 Task: In the  document Elizabeth.epub change page color to  'Grey'. Add link on bottom left corner of the sheet: 'in.pinterest.com' Insert page numer on bottom of the page
Action: Mouse moved to (239, 351)
Screenshot: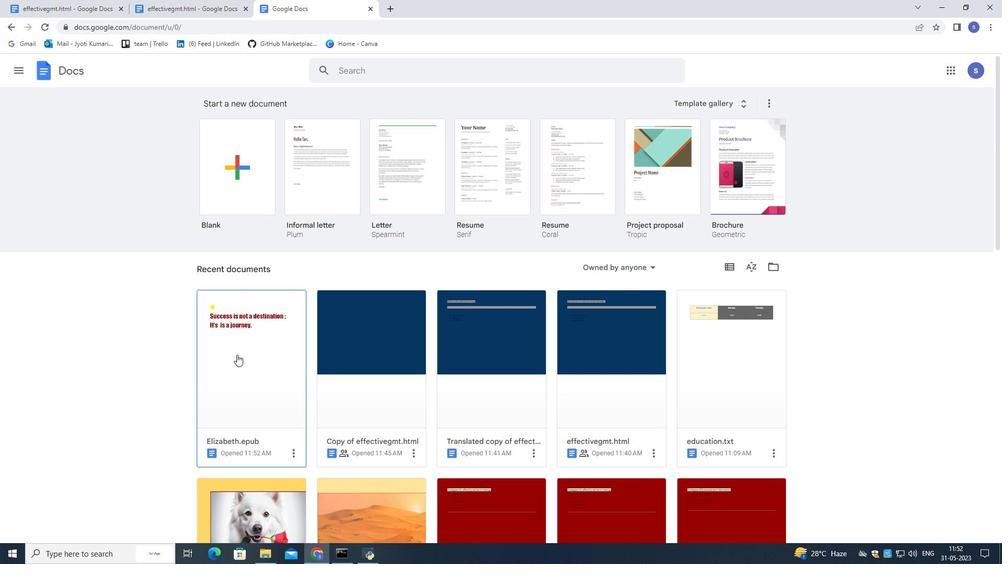 
Action: Mouse pressed left at (239, 351)
Screenshot: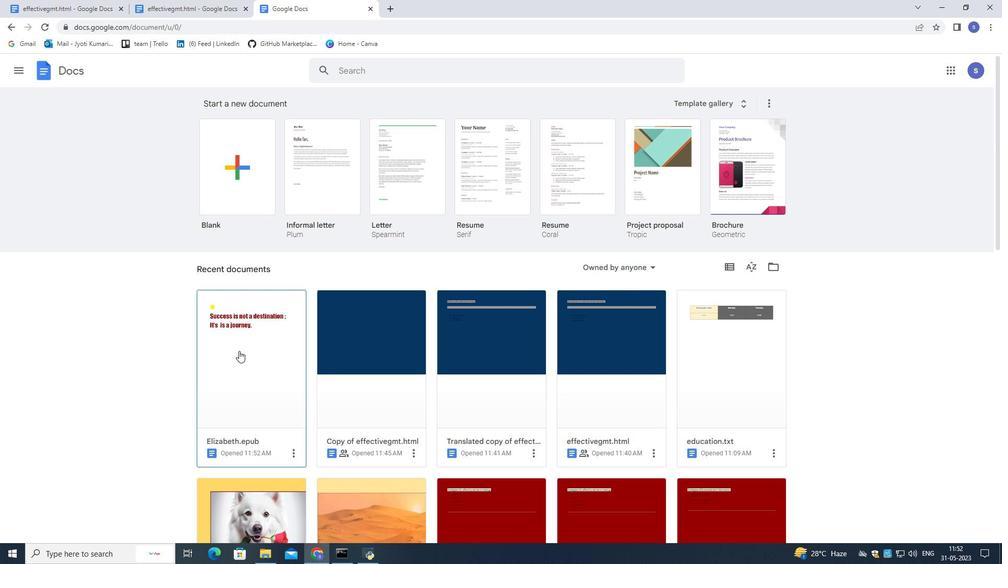 
Action: Mouse moved to (294, 262)
Screenshot: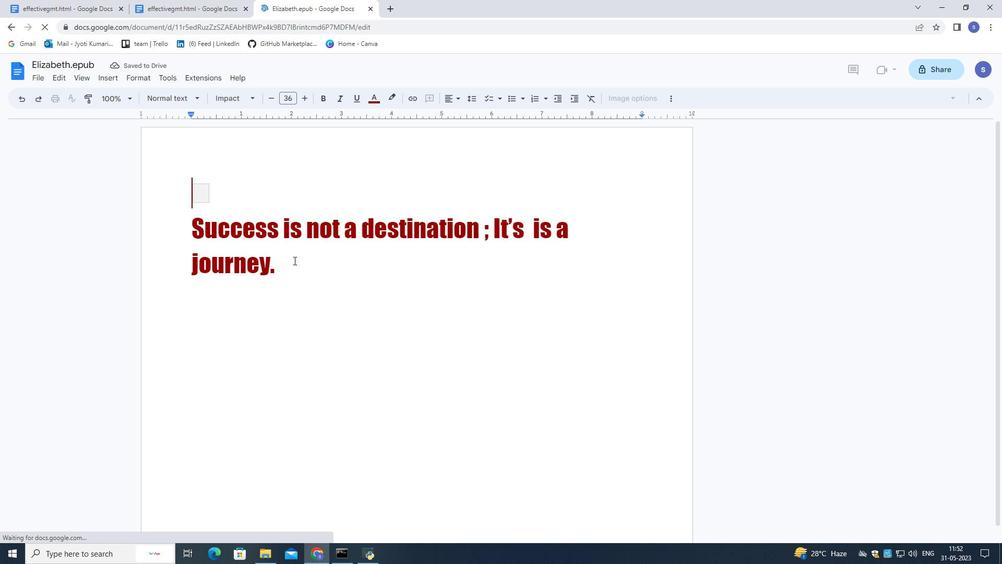 
Action: Mouse pressed left at (294, 262)
Screenshot: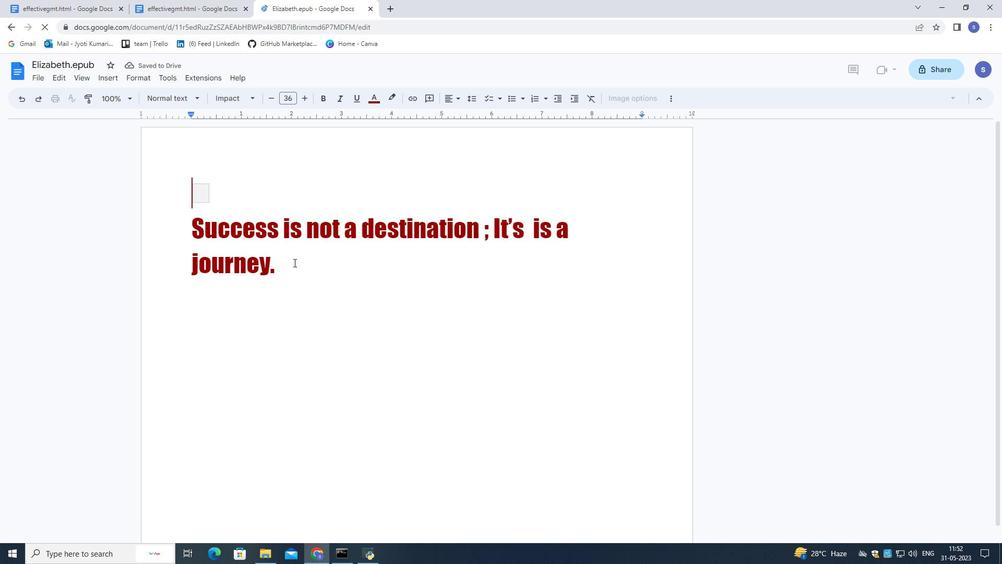
Action: Mouse moved to (41, 77)
Screenshot: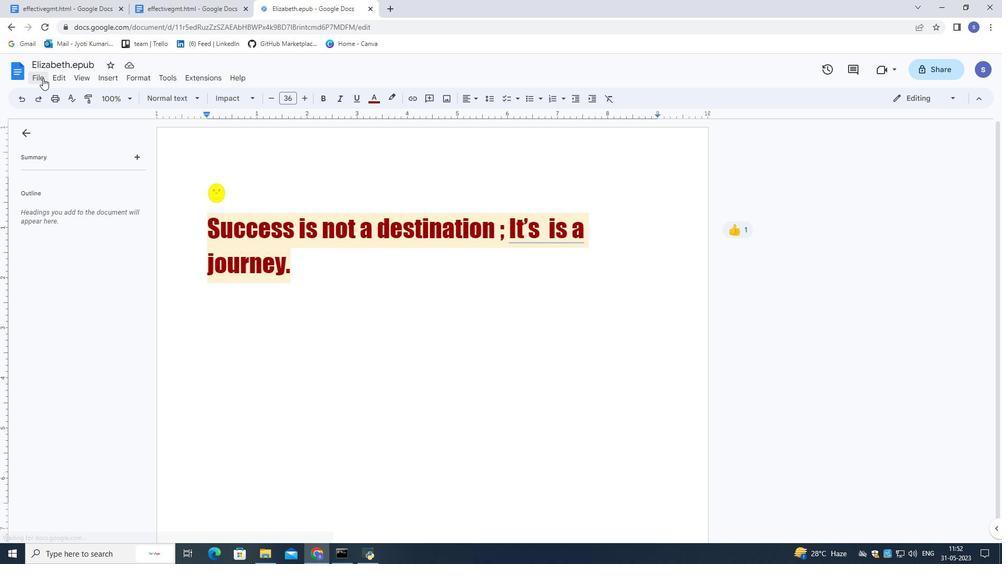 
Action: Mouse pressed left at (41, 77)
Screenshot: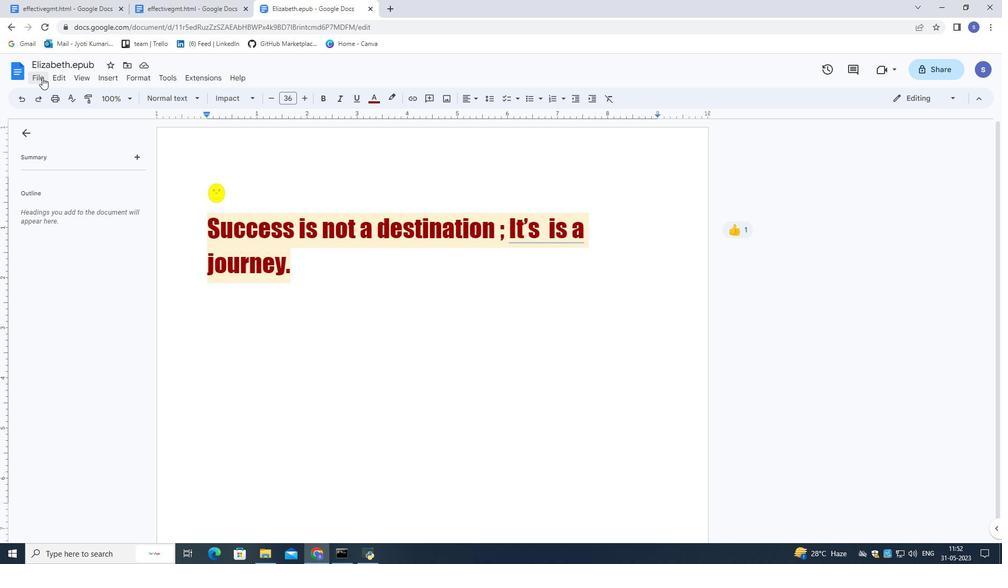 
Action: Mouse moved to (79, 360)
Screenshot: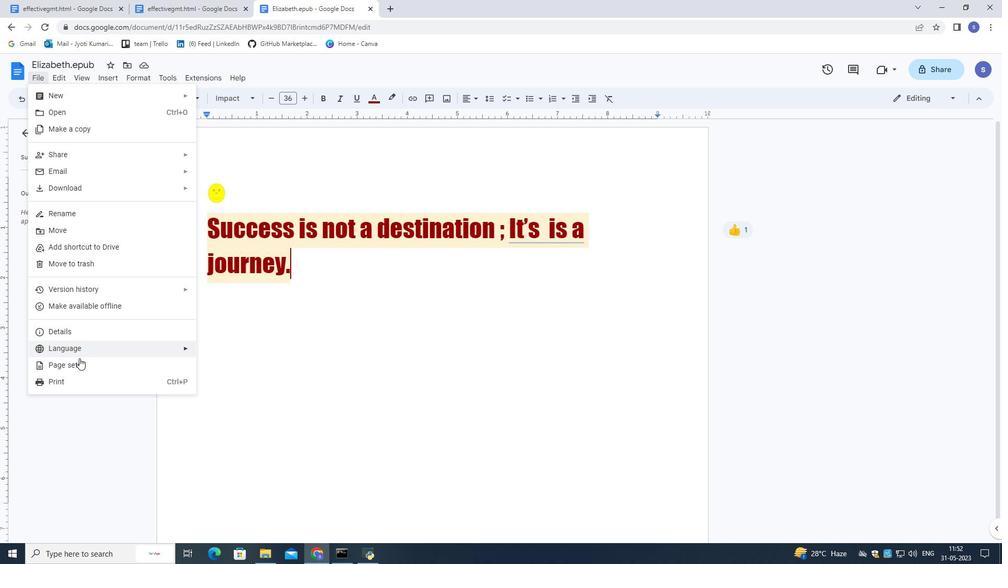 
Action: Mouse pressed left at (79, 360)
Screenshot: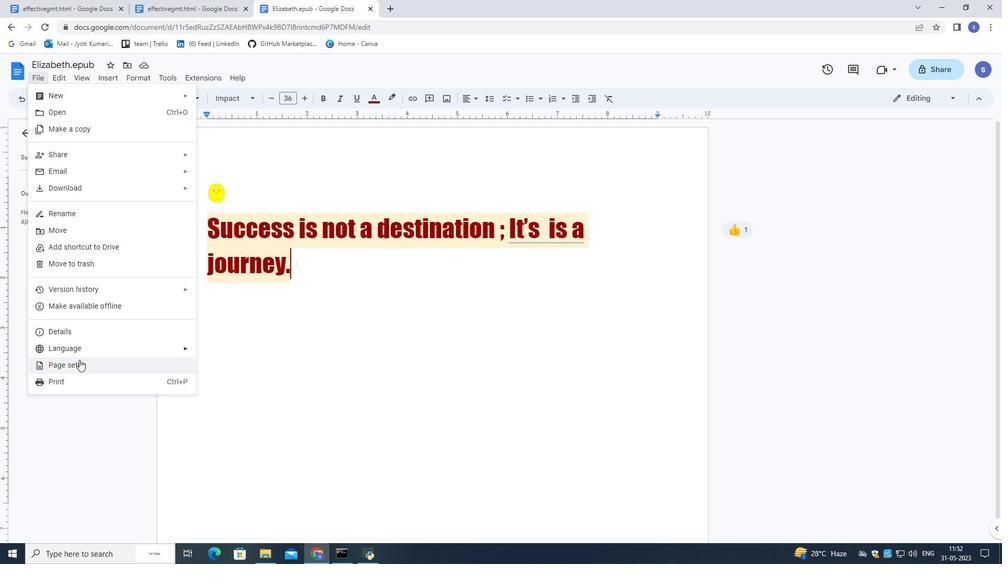 
Action: Mouse moved to (421, 366)
Screenshot: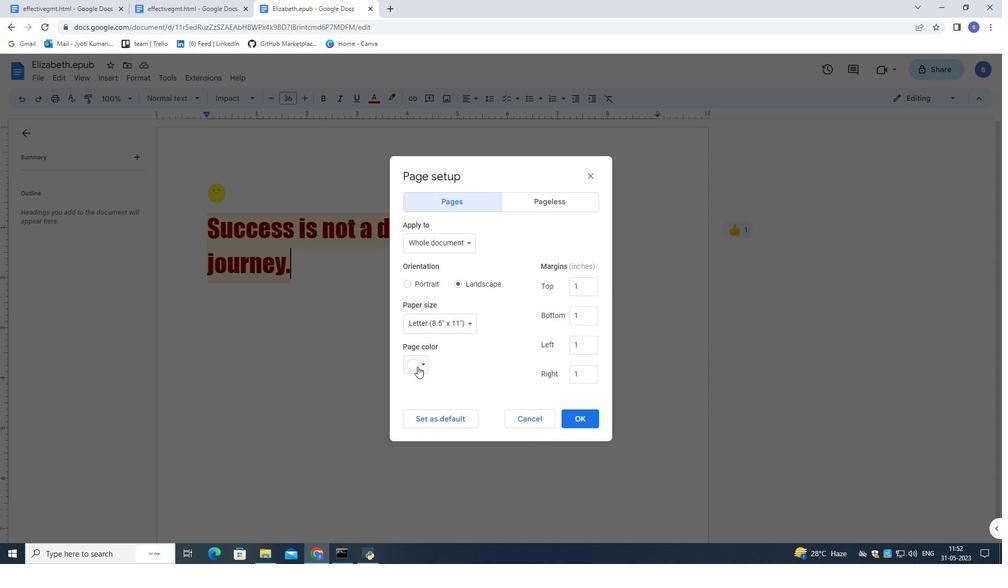 
Action: Mouse pressed left at (421, 366)
Screenshot: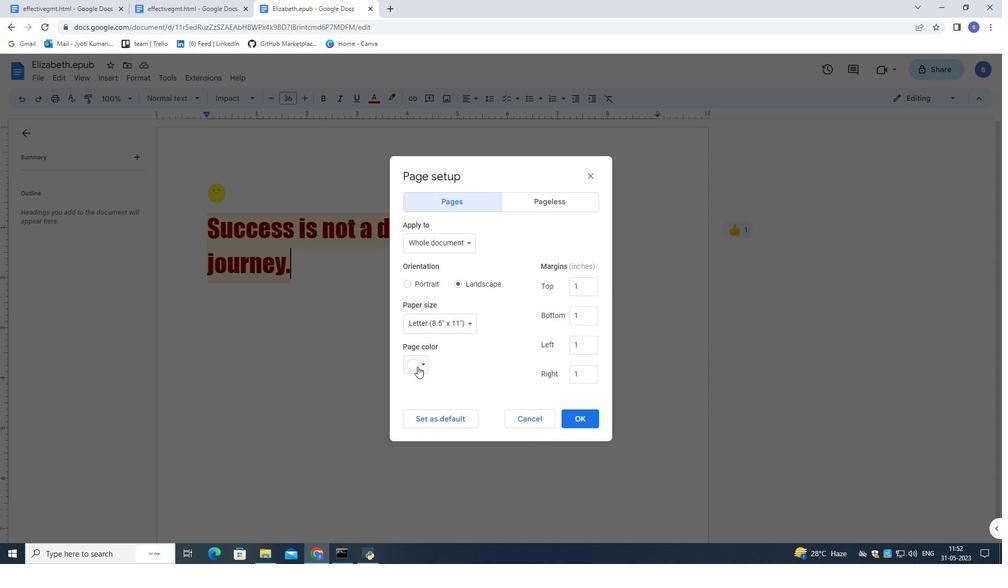 
Action: Mouse moved to (456, 387)
Screenshot: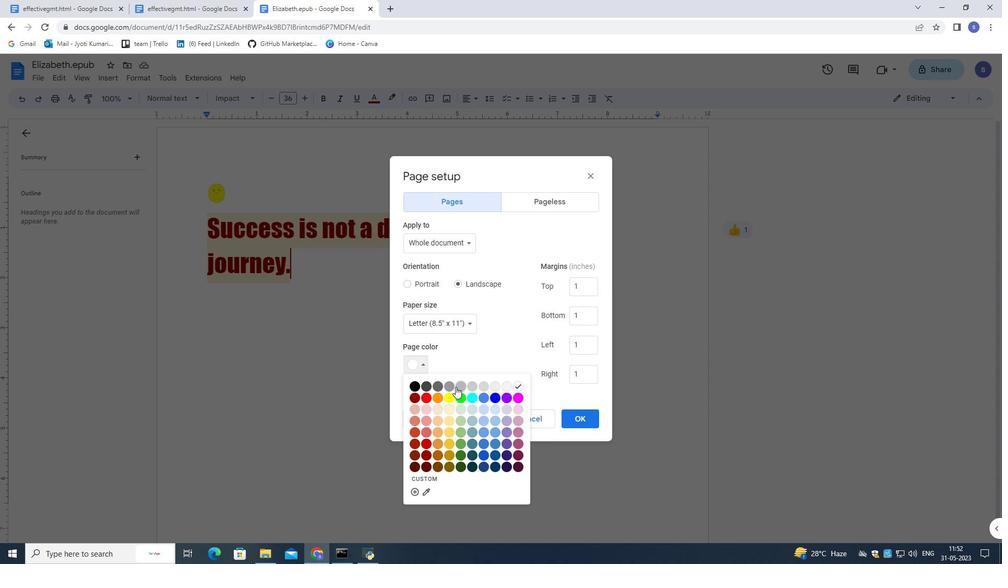 
Action: Mouse pressed left at (456, 387)
Screenshot: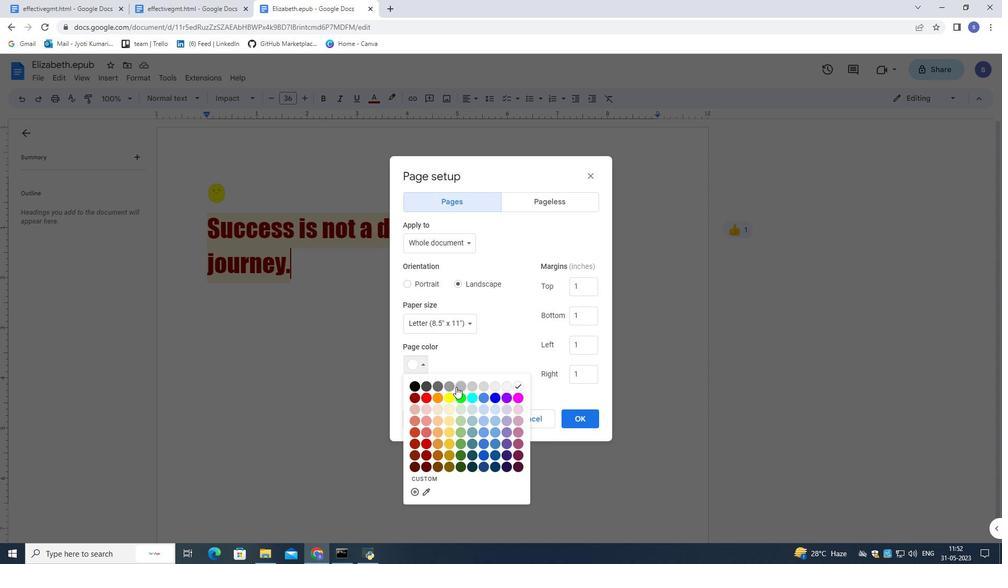 
Action: Mouse moved to (565, 418)
Screenshot: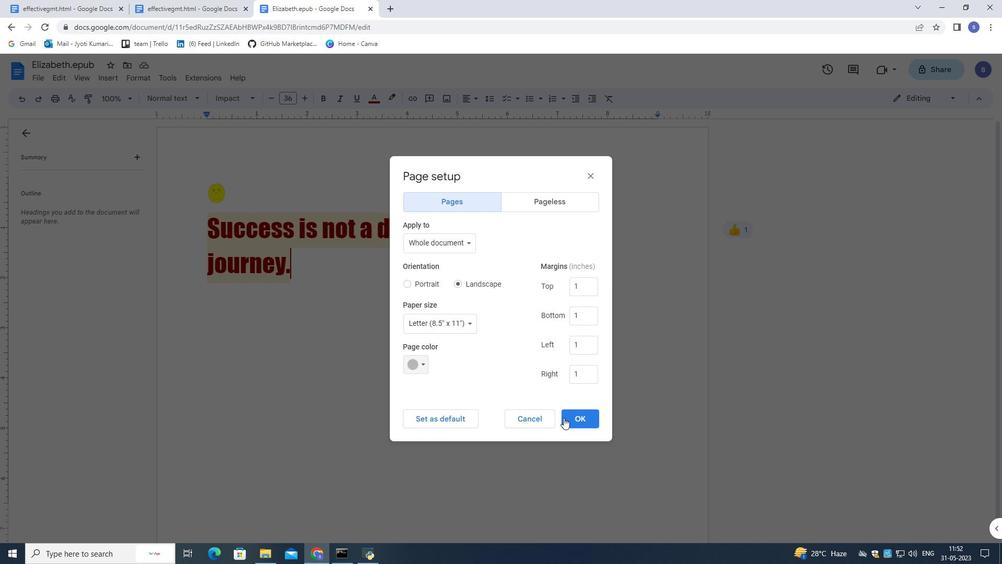 
Action: Mouse pressed left at (565, 418)
Screenshot: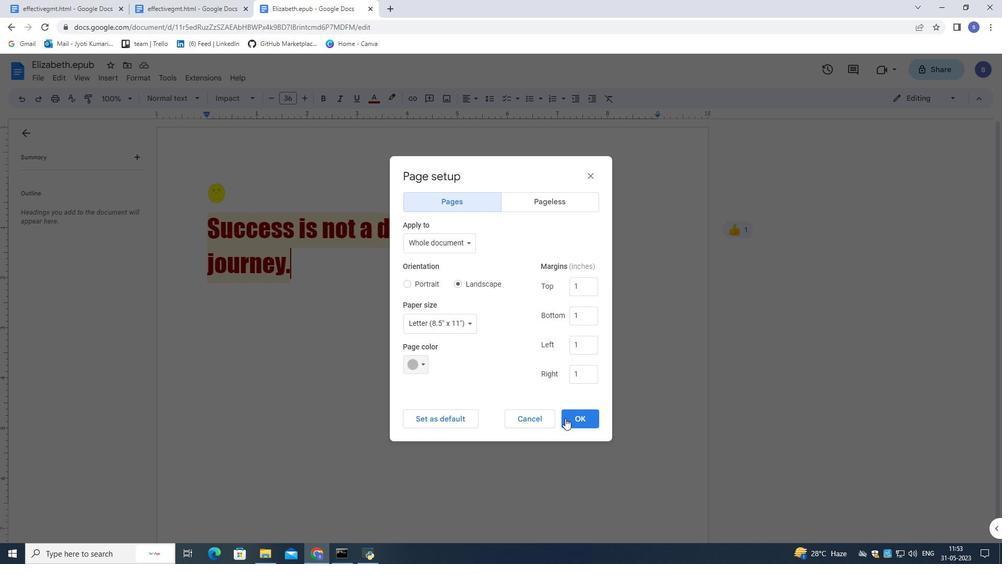 
Action: Mouse moved to (453, 383)
Screenshot: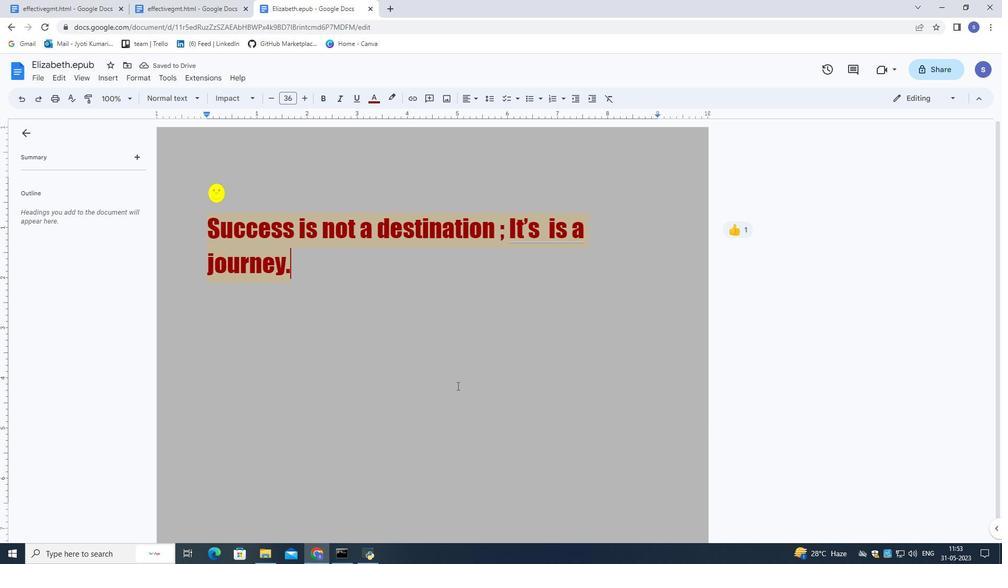 
Action: Mouse scrolled (453, 383) with delta (0, 0)
Screenshot: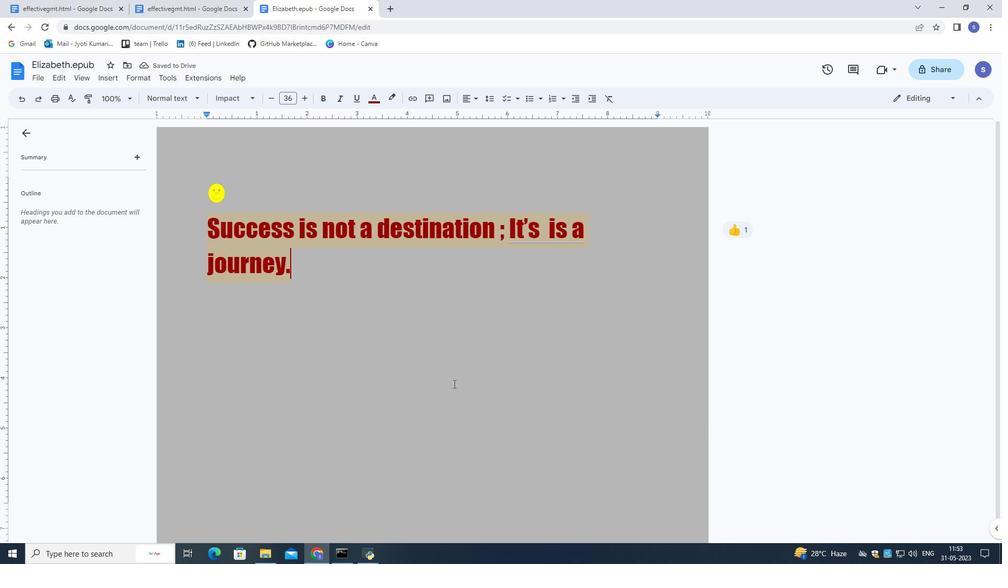 
Action: Mouse scrolled (453, 383) with delta (0, 0)
Screenshot: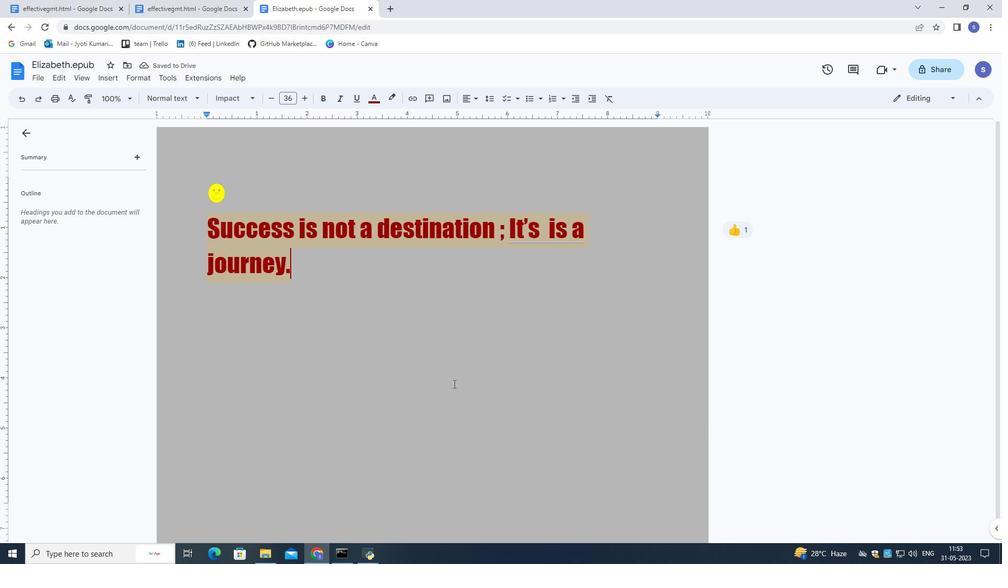 
Action: Mouse scrolled (453, 383) with delta (0, 0)
Screenshot: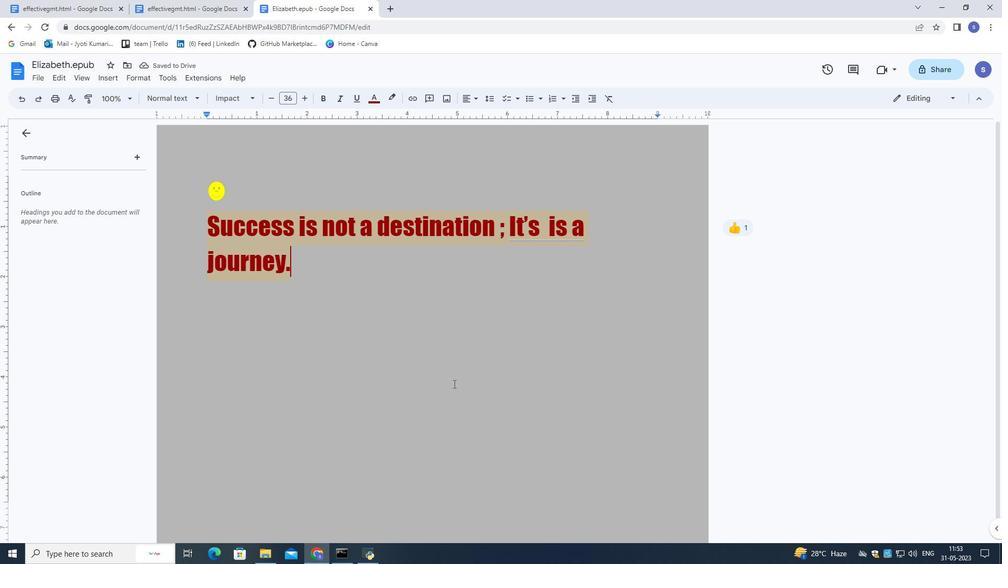 
Action: Mouse moved to (452, 382)
Screenshot: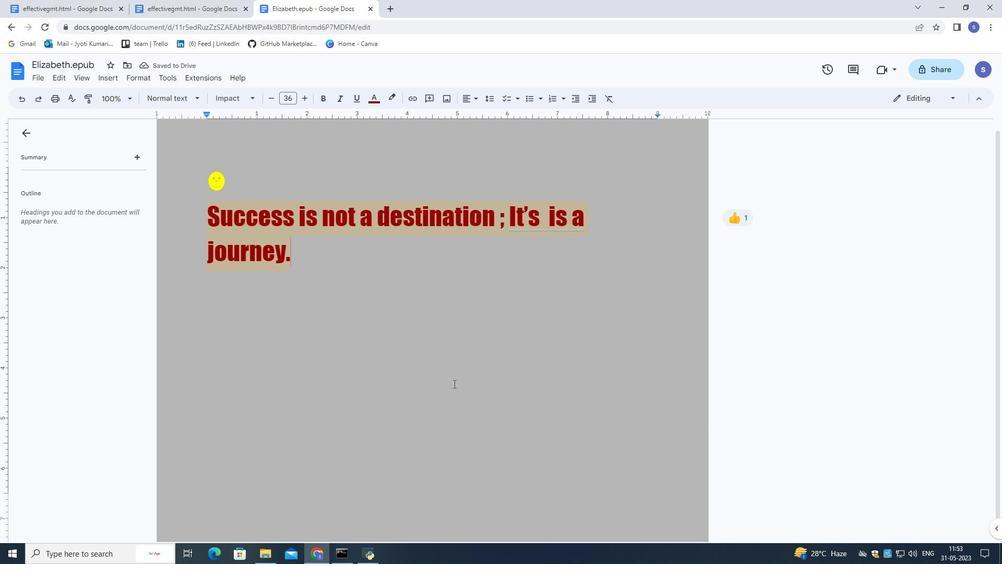 
Action: Mouse scrolled (452, 381) with delta (0, 0)
Screenshot: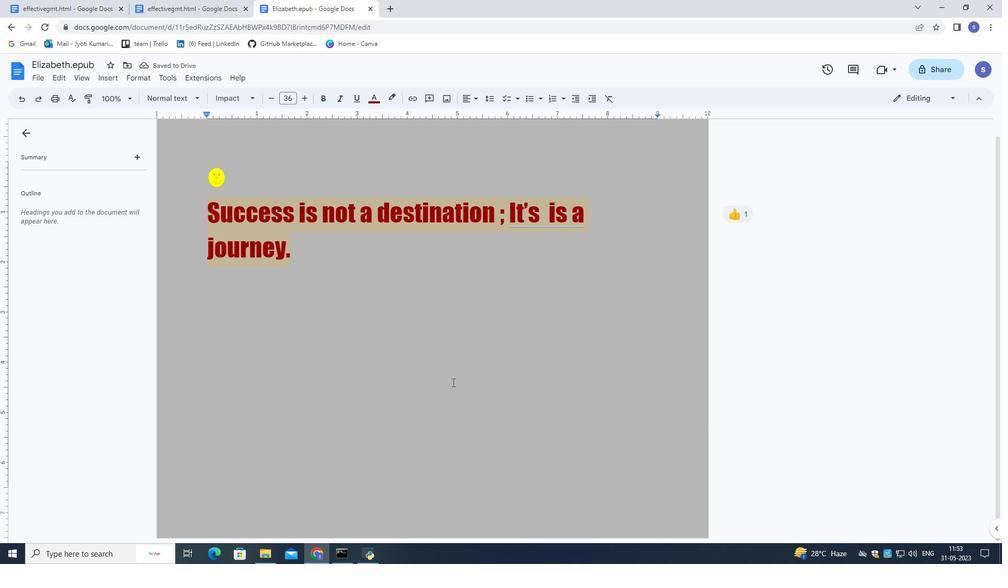 
Action: Mouse scrolled (452, 381) with delta (0, 0)
Screenshot: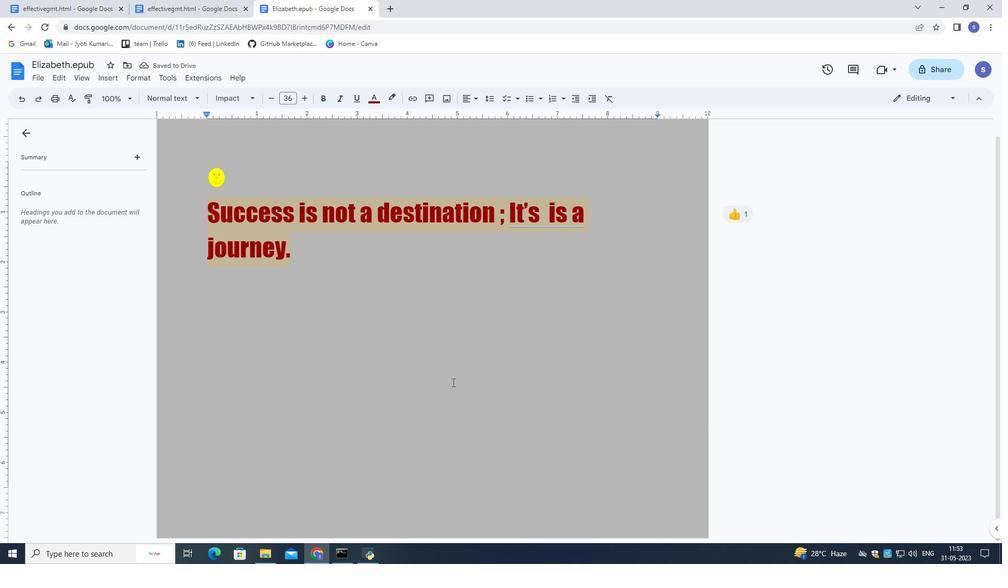 
Action: Mouse scrolled (452, 381) with delta (0, 0)
Screenshot: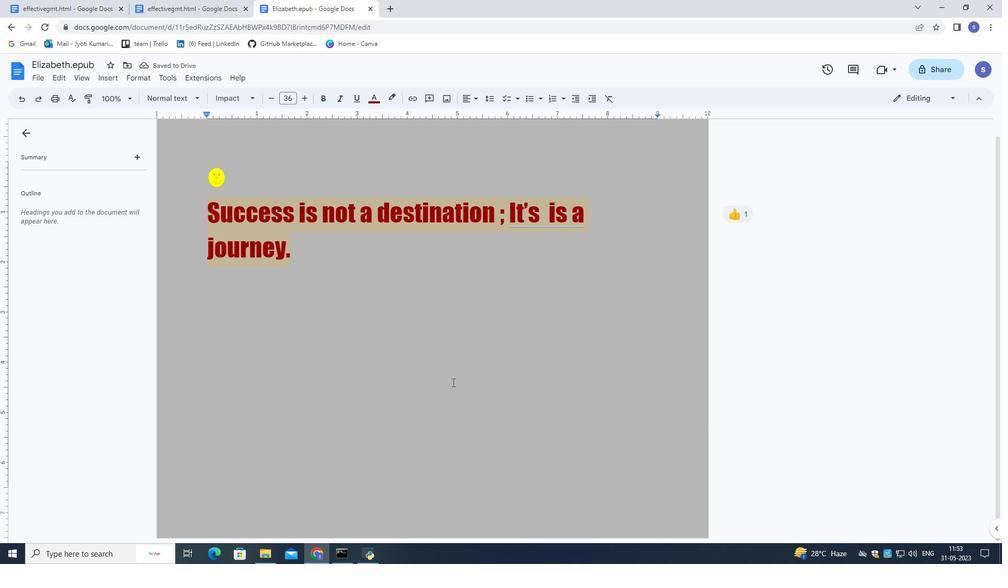 
Action: Mouse moved to (277, 508)
Screenshot: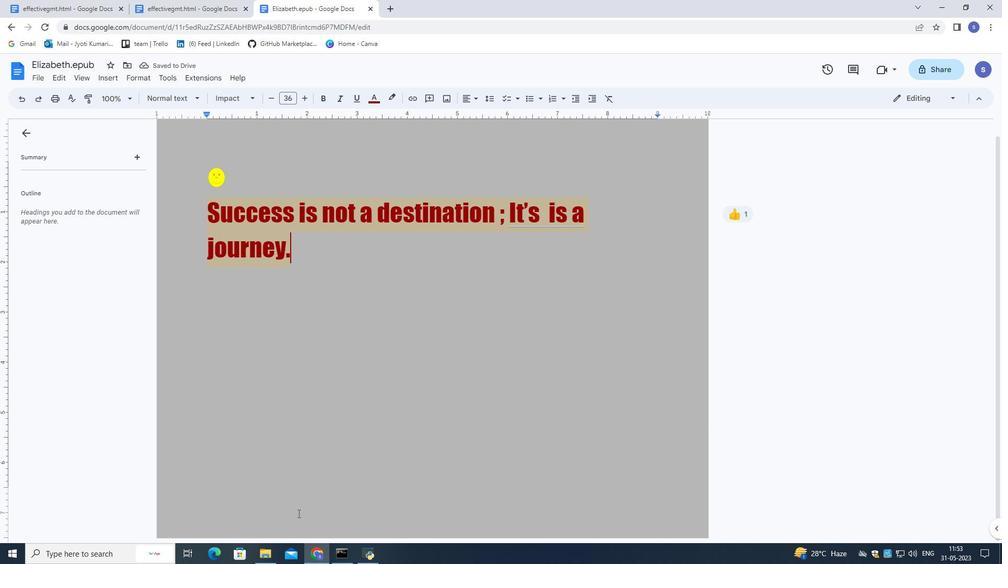 
Action: Mouse pressed left at (277, 508)
Screenshot: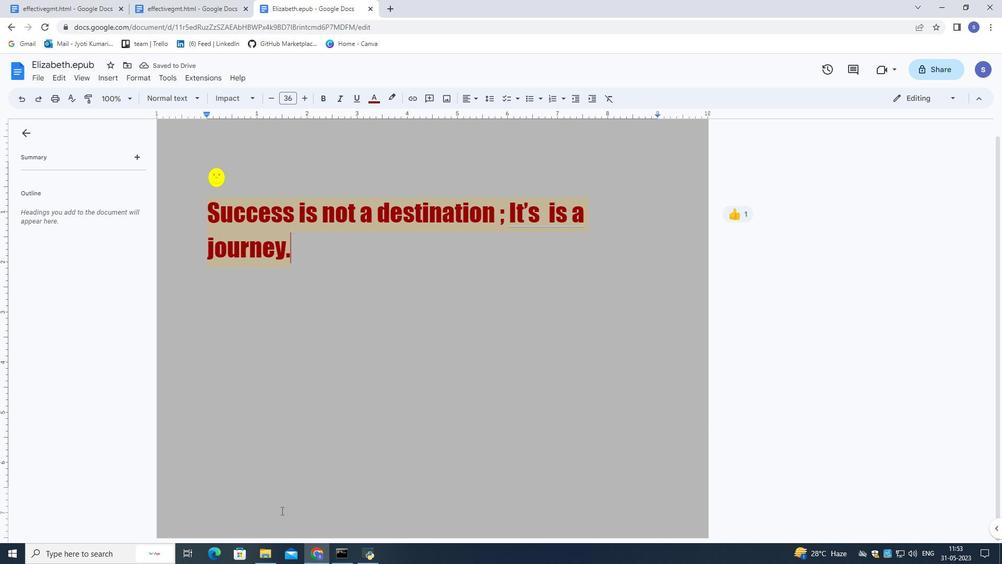 
Action: Mouse moved to (276, 508)
Screenshot: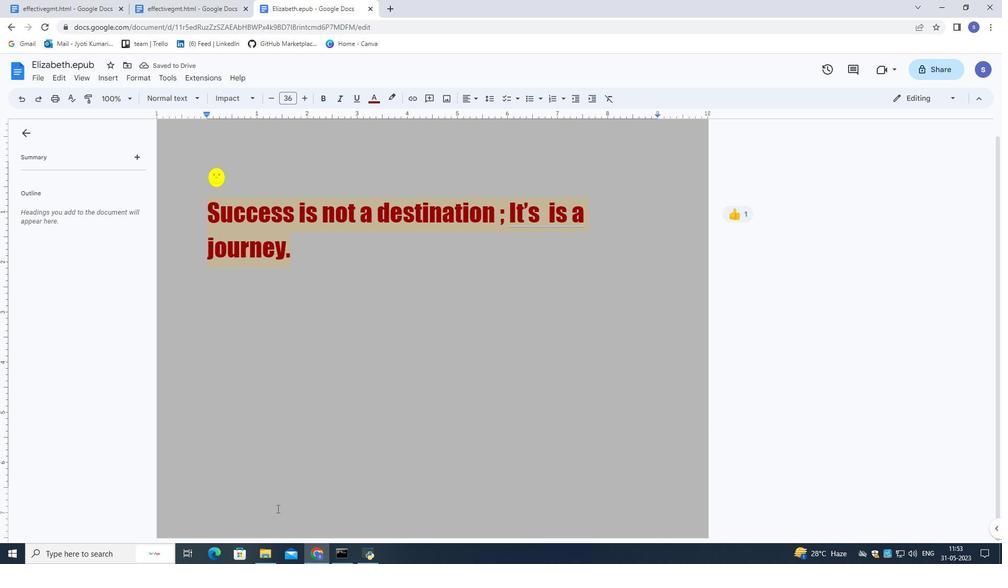 
Action: Mouse pressed left at (276, 508)
Screenshot: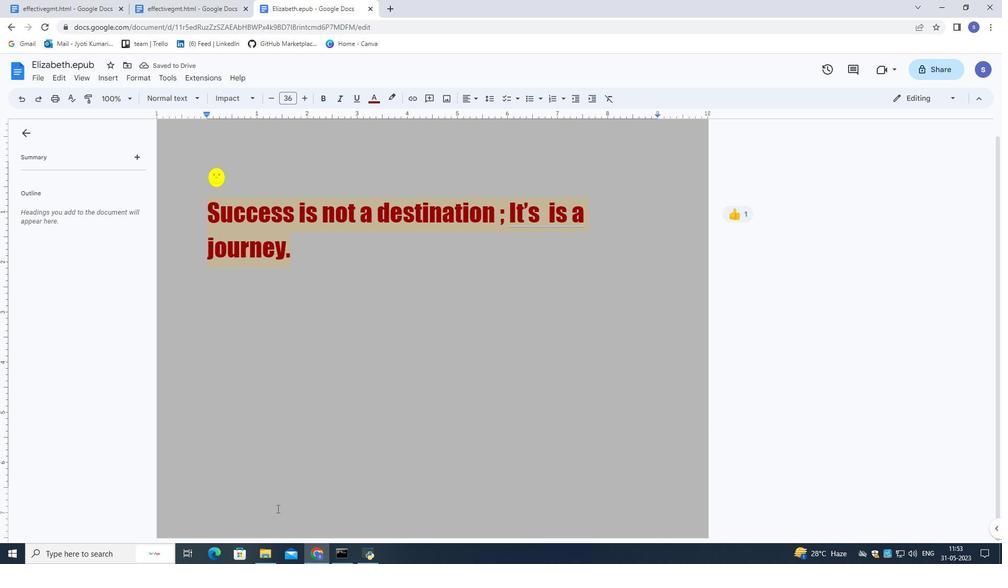 
Action: Mouse pressed left at (276, 508)
Screenshot: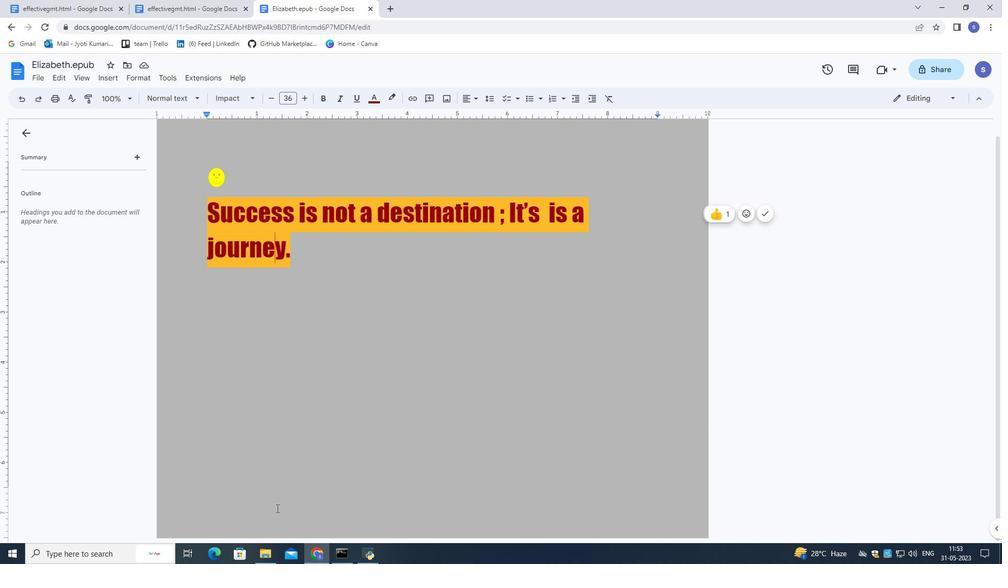 
Action: Mouse pressed left at (276, 508)
Screenshot: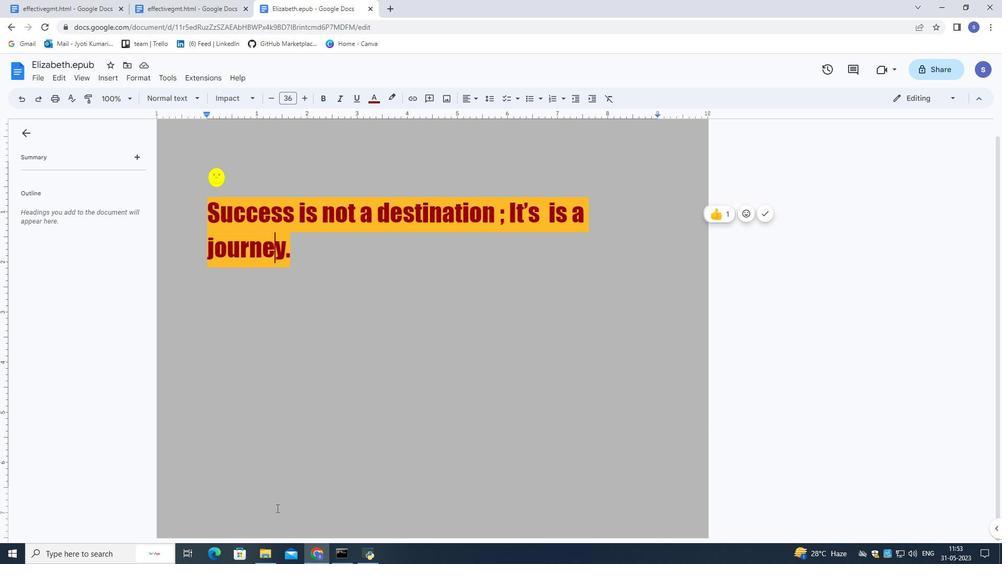 
Action: Mouse moved to (416, 98)
Screenshot: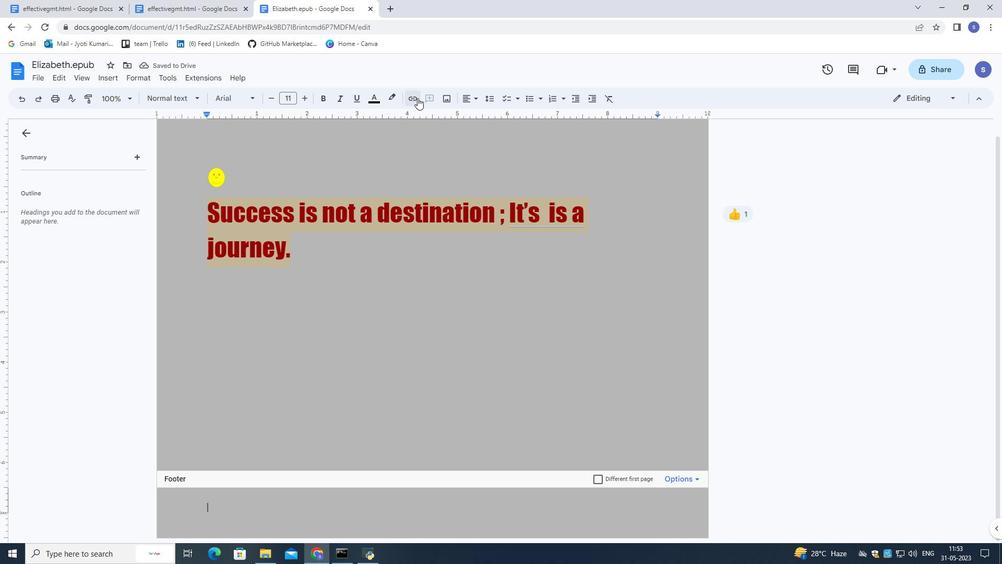 
Action: Mouse pressed left at (416, 98)
Screenshot: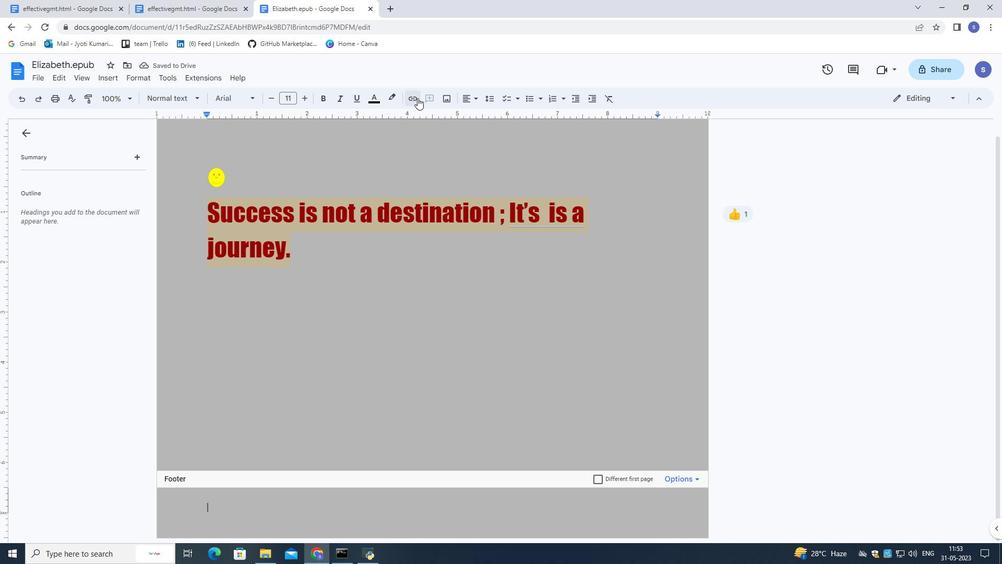 
Action: Mouse moved to (406, 148)
Screenshot: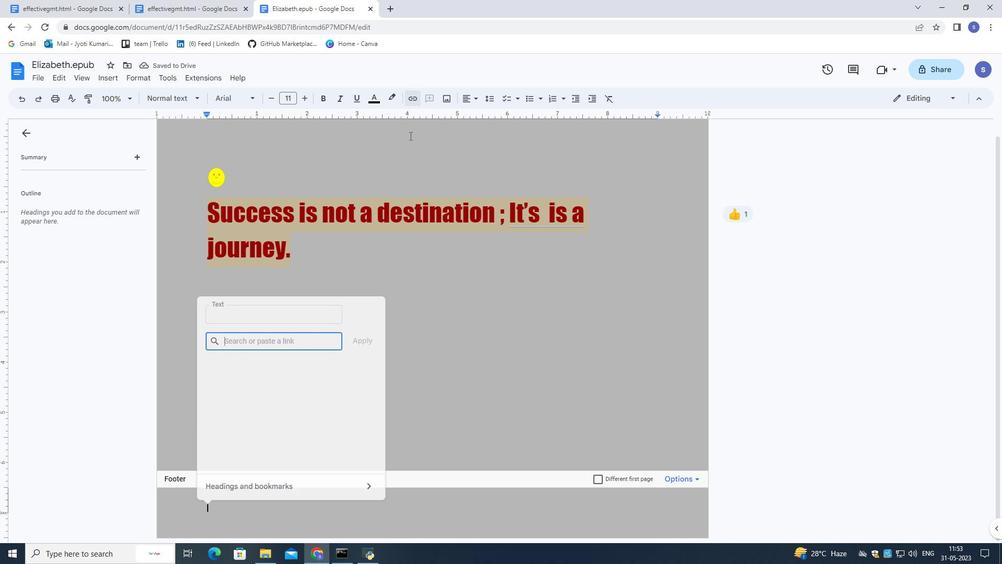 
Action: Key pressed in.pinterest.com
Screenshot: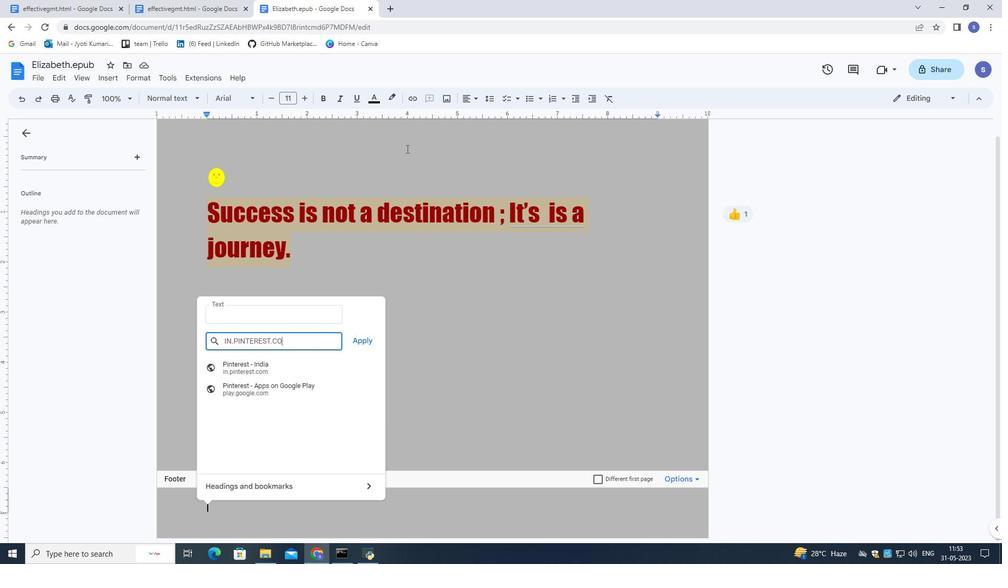 
Action: Mouse moved to (362, 337)
Screenshot: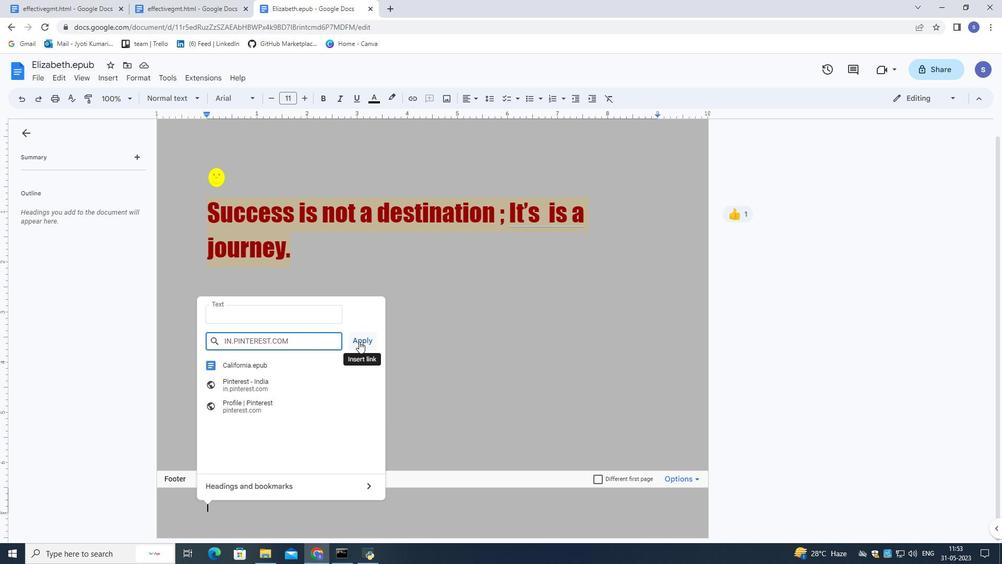 
Action: Mouse pressed left at (362, 337)
Screenshot: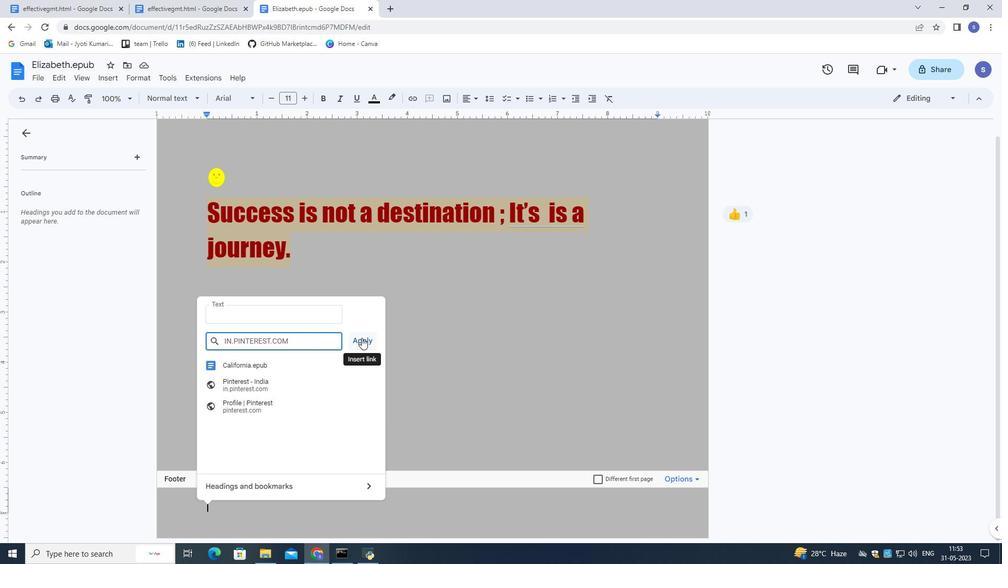 
Action: Mouse moved to (398, 353)
Screenshot: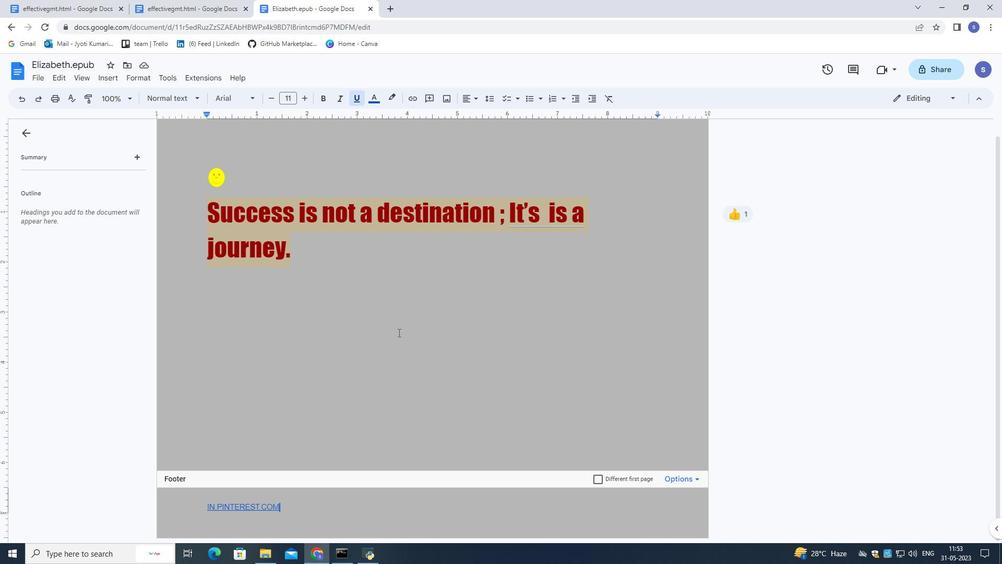 
Action: Mouse pressed left at (398, 353)
Screenshot: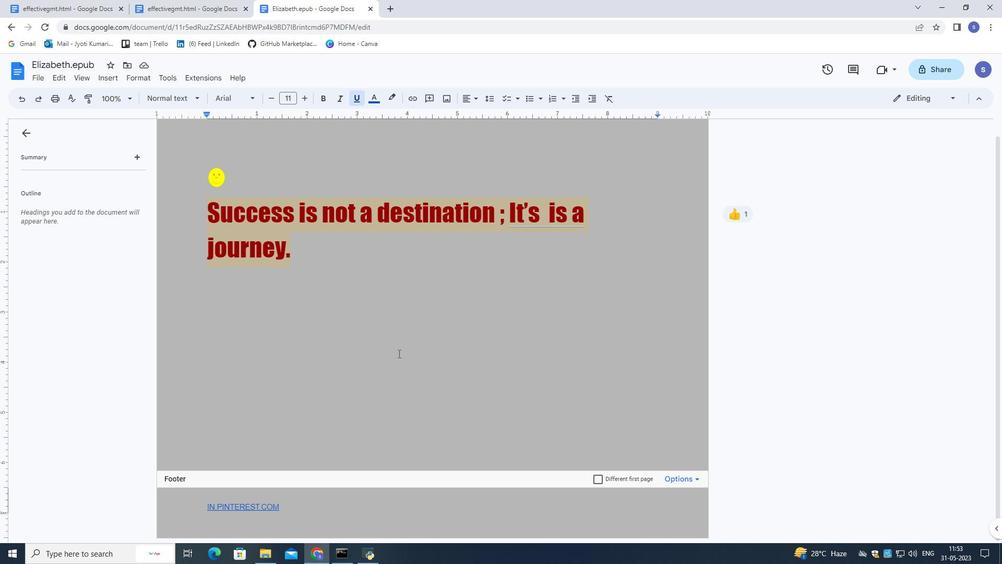 
Action: Mouse moved to (110, 76)
Screenshot: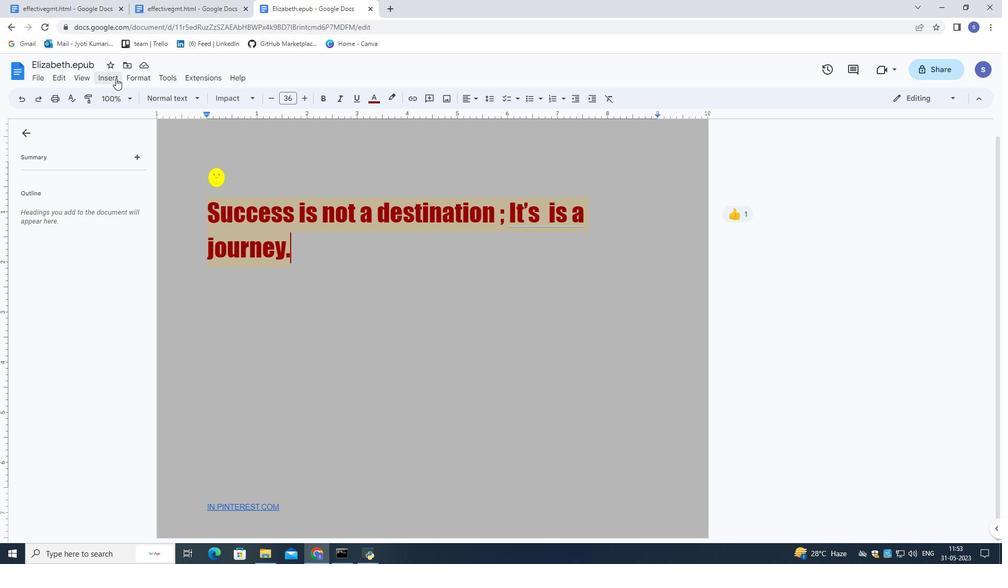 
Action: Mouse pressed left at (110, 76)
Screenshot: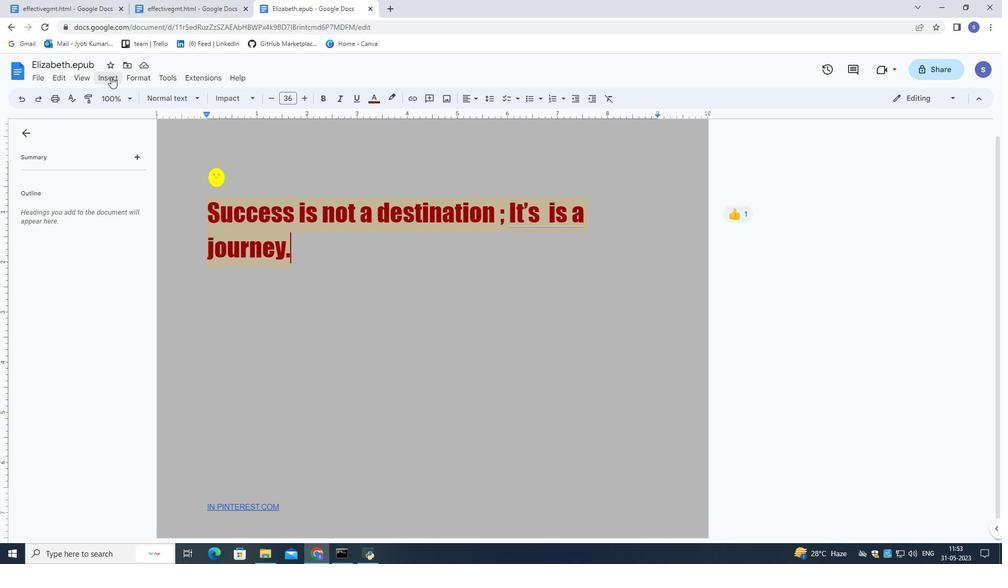 
Action: Mouse moved to (297, 421)
Screenshot: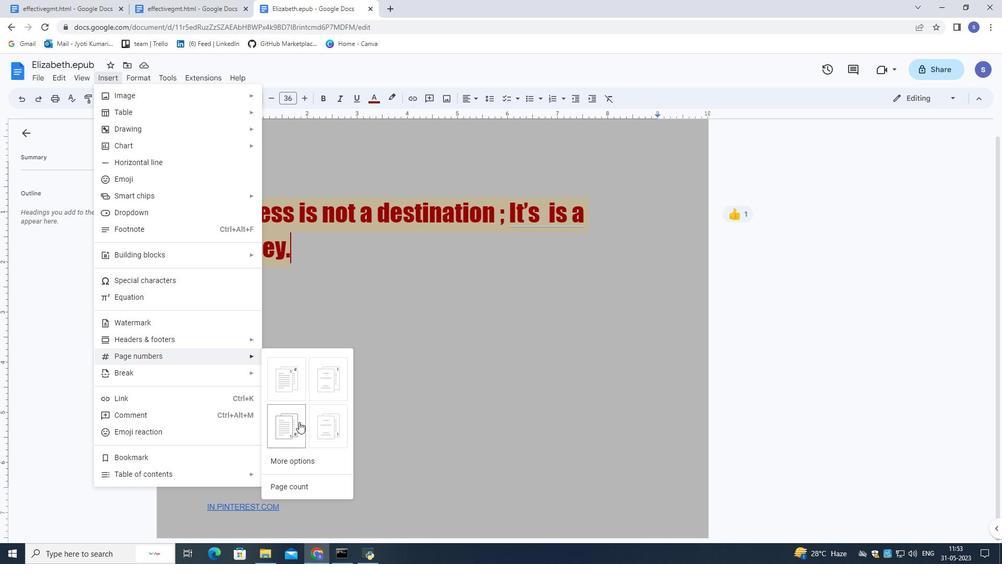 
Action: Mouse pressed left at (297, 421)
Screenshot: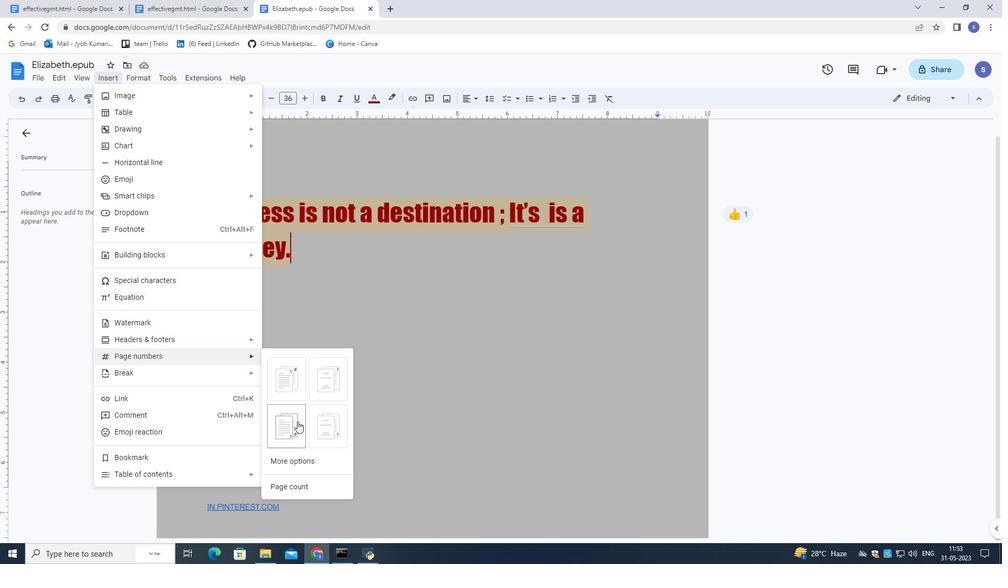 
Action: Mouse moved to (436, 399)
Screenshot: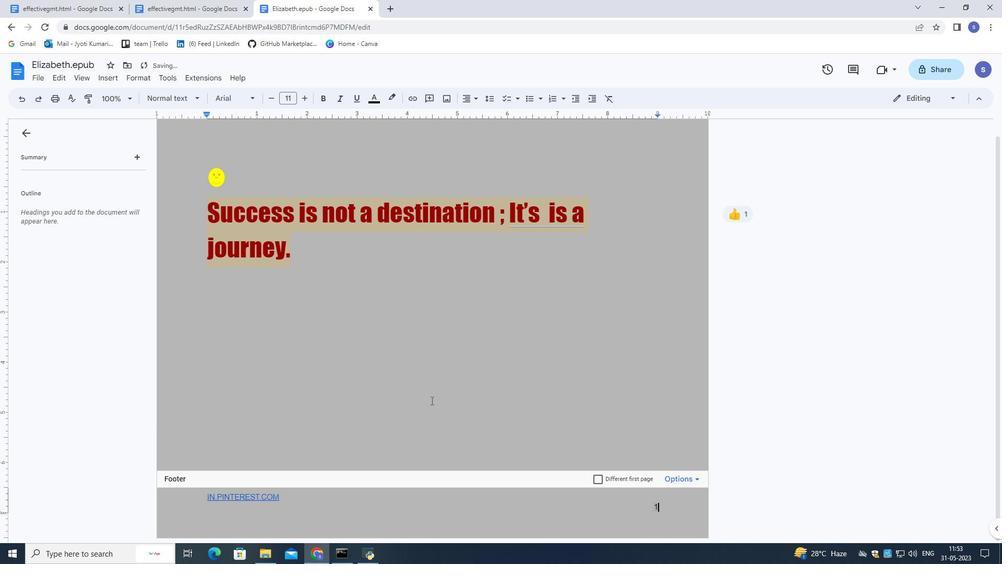 
Action: Mouse scrolled (436, 400) with delta (0, 0)
Screenshot: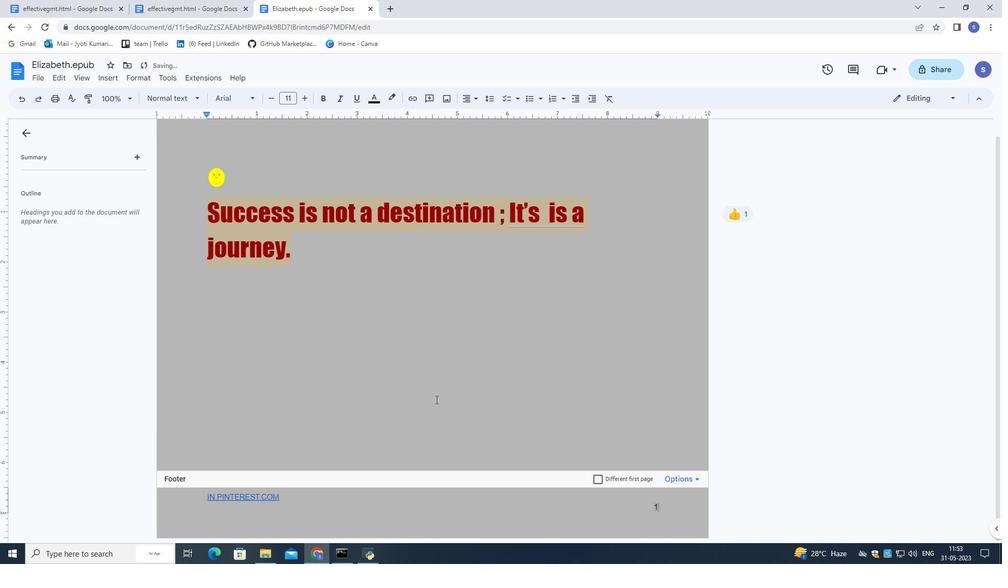 
Action: Mouse moved to (436, 399)
Screenshot: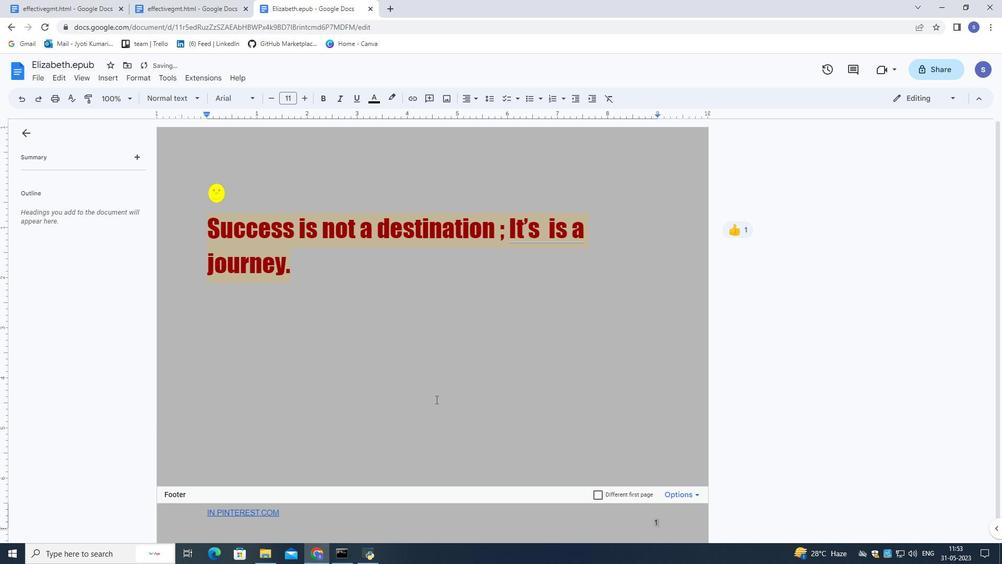 
Action: Mouse pressed left at (436, 399)
Screenshot: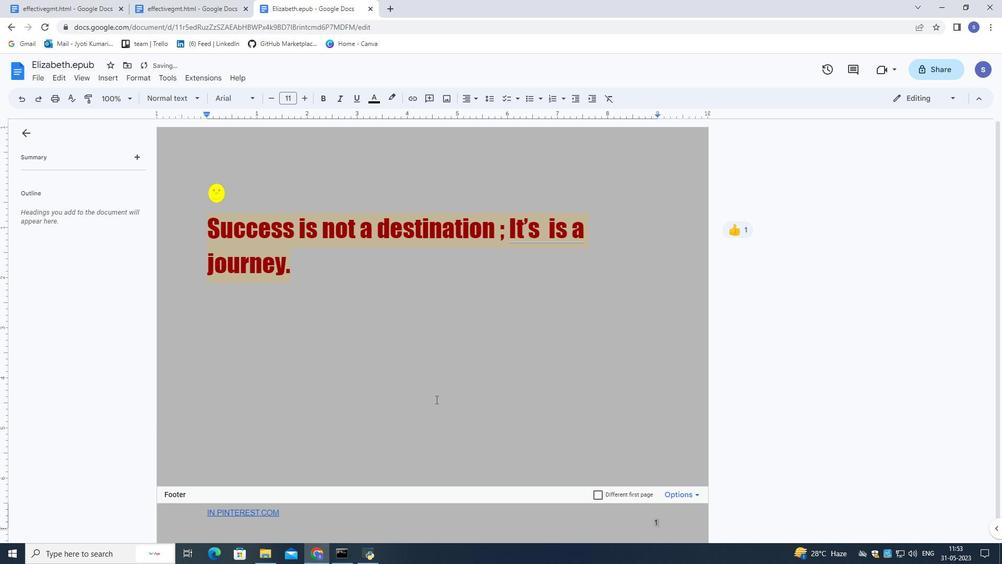 
Action: Mouse moved to (436, 399)
Screenshot: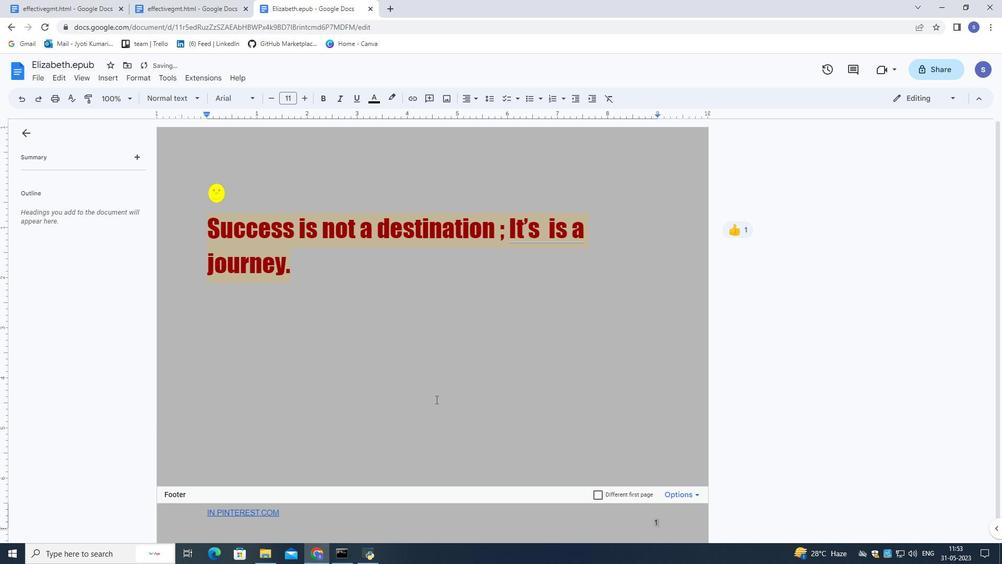 
Action: Mouse scrolled (436, 400) with delta (0, 0)
Screenshot: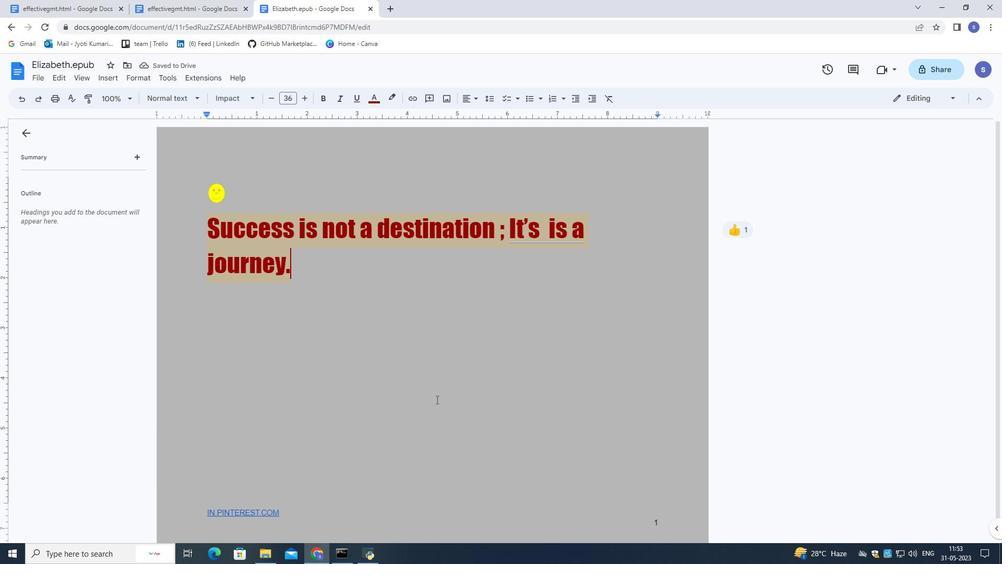 
Action: Mouse scrolled (436, 400) with delta (0, 0)
Screenshot: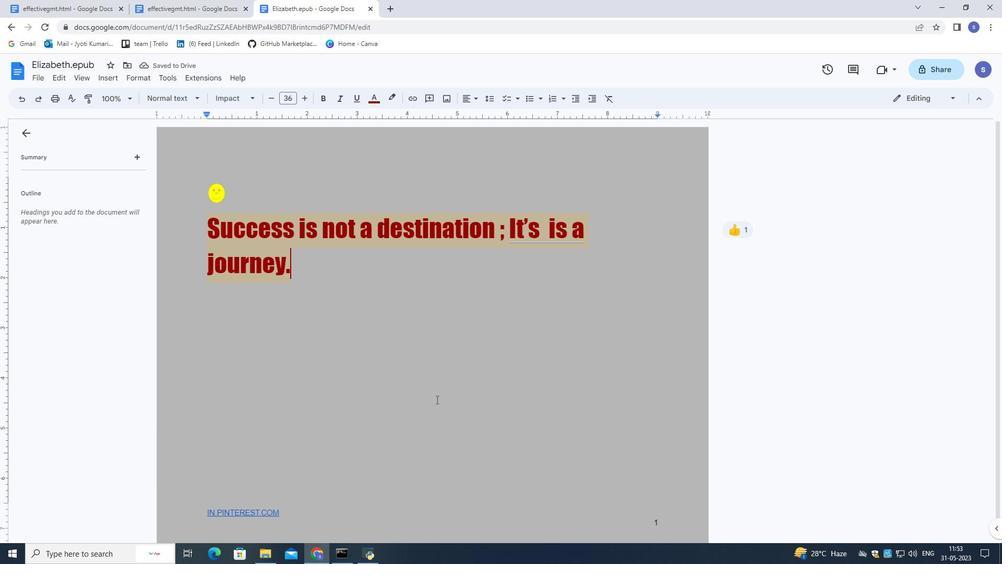 
Action: Mouse scrolled (436, 400) with delta (0, 0)
Screenshot: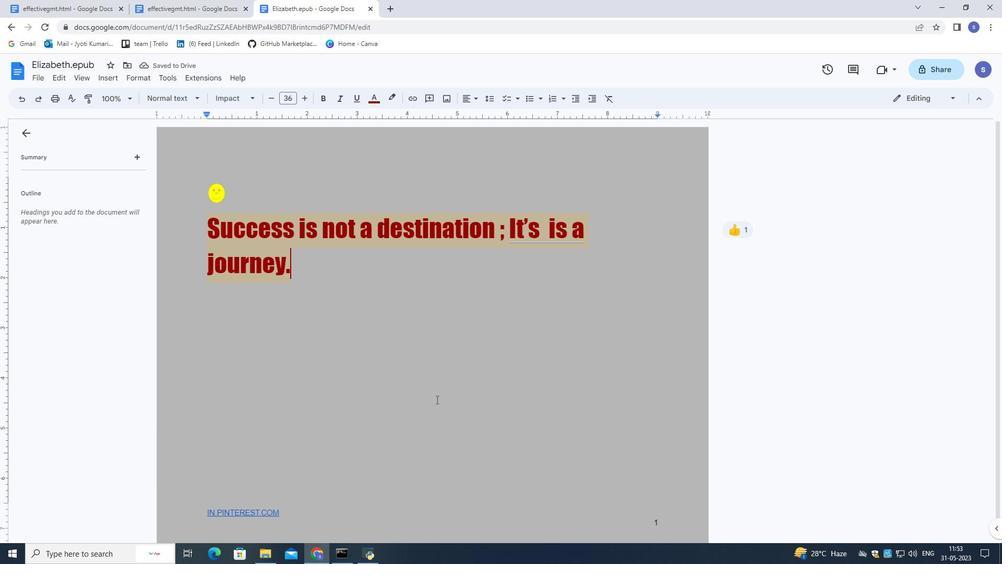 
Action: Mouse scrolled (436, 400) with delta (0, 0)
Screenshot: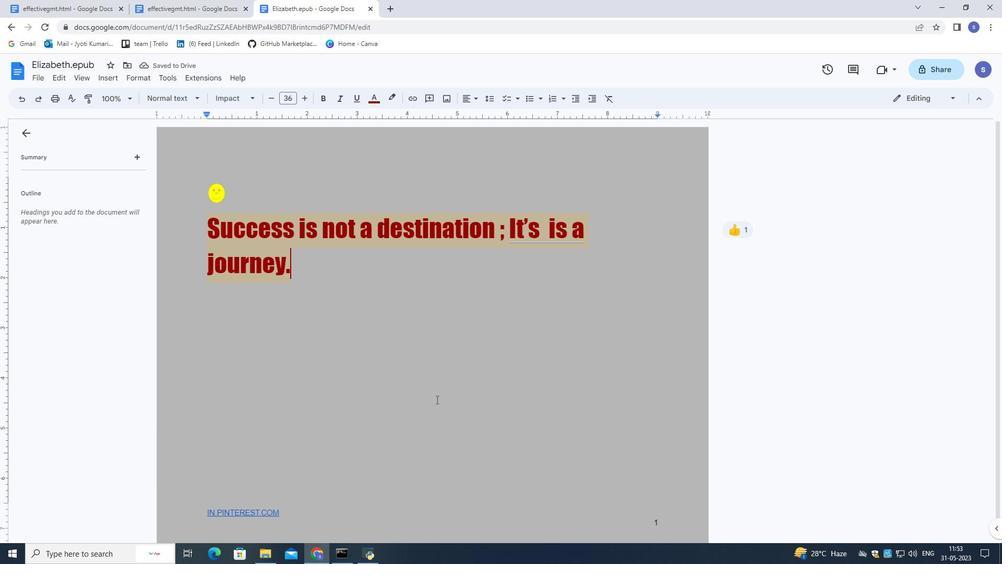 
Action: Mouse scrolled (436, 400) with delta (0, 0)
Screenshot: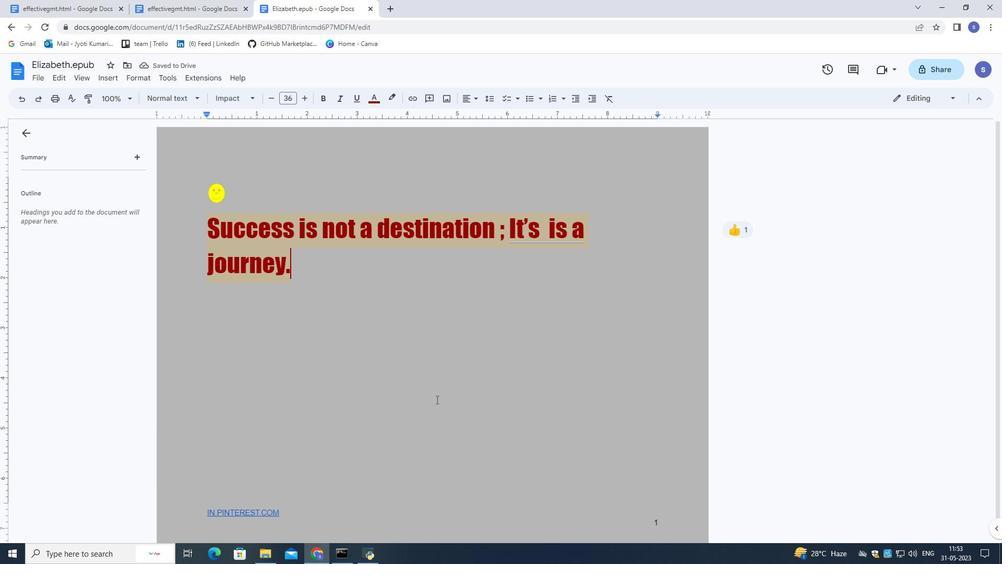 
Action: Mouse scrolled (436, 400) with delta (0, 0)
Screenshot: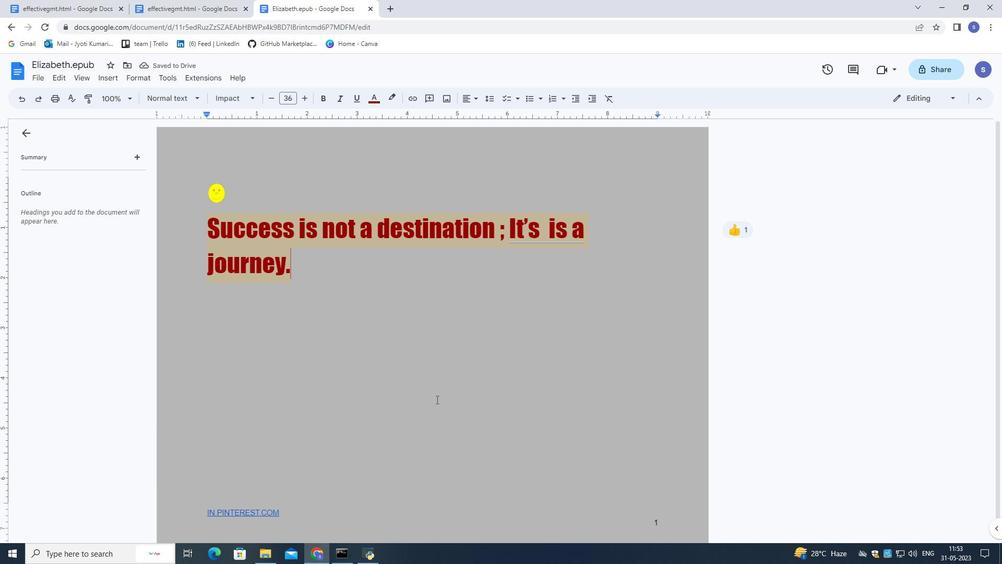 
Action: Mouse scrolled (436, 399) with delta (0, 0)
Screenshot: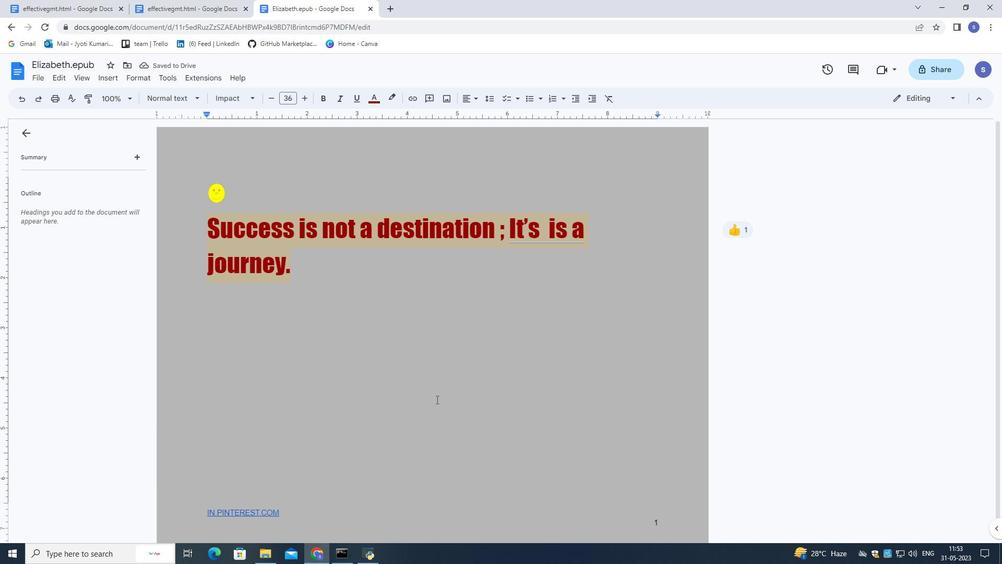 
Action: Mouse scrolled (436, 399) with delta (0, 0)
Screenshot: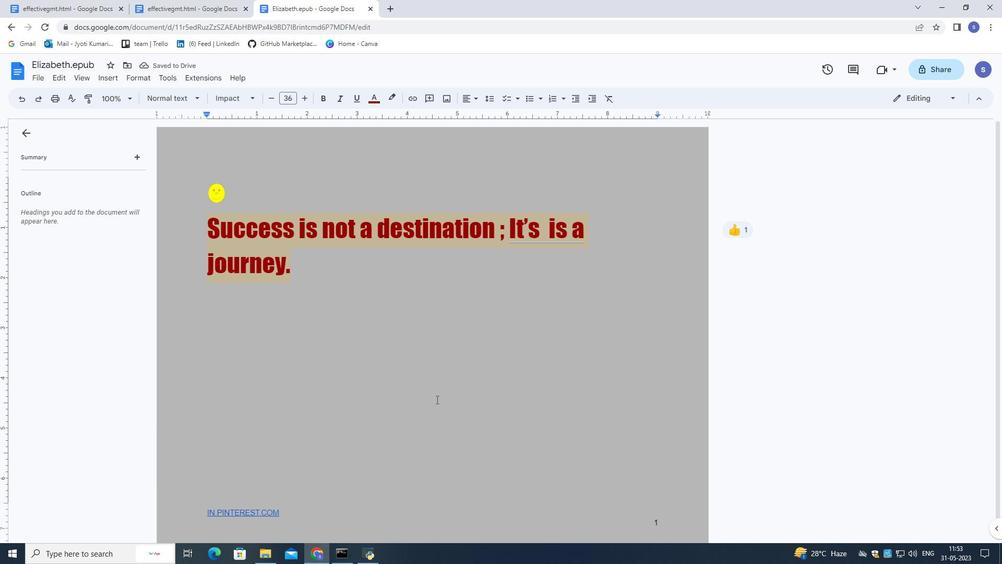 
Action: Mouse scrolled (436, 399) with delta (0, 0)
Screenshot: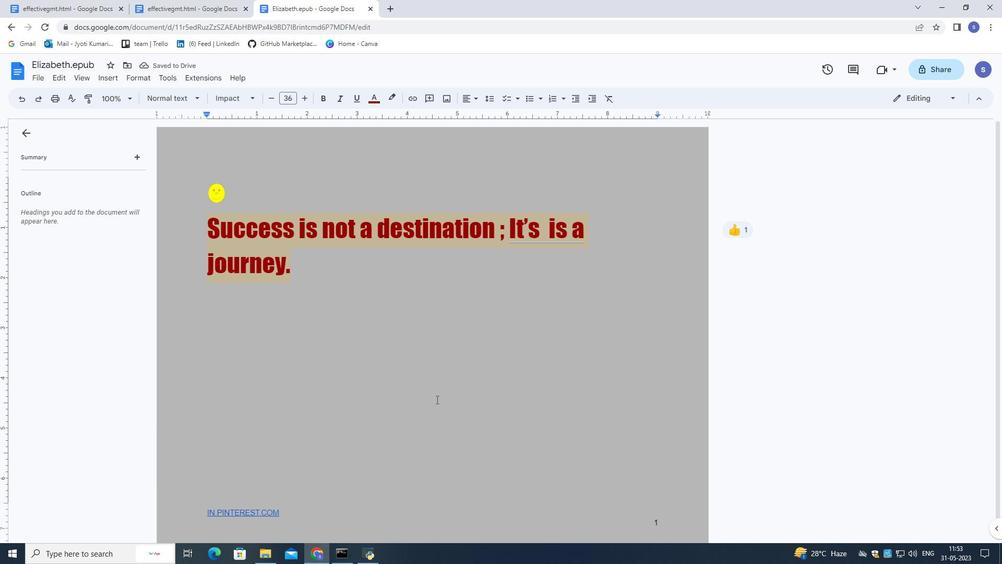 
Action: Mouse scrolled (436, 399) with delta (0, 0)
Screenshot: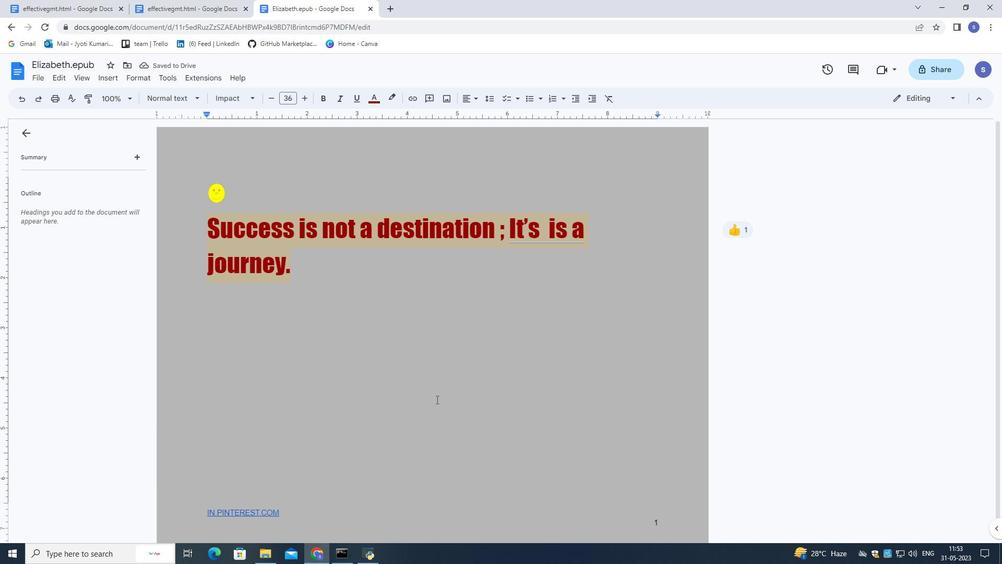 
Action: Mouse scrolled (436, 399) with delta (0, 0)
Screenshot: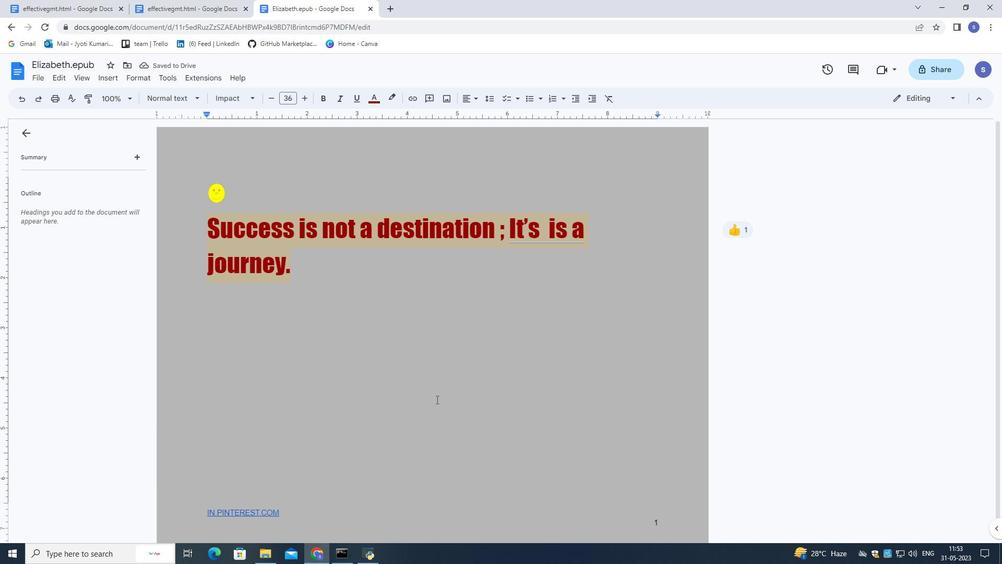 
Action: Mouse scrolled (436, 399) with delta (0, 0)
Screenshot: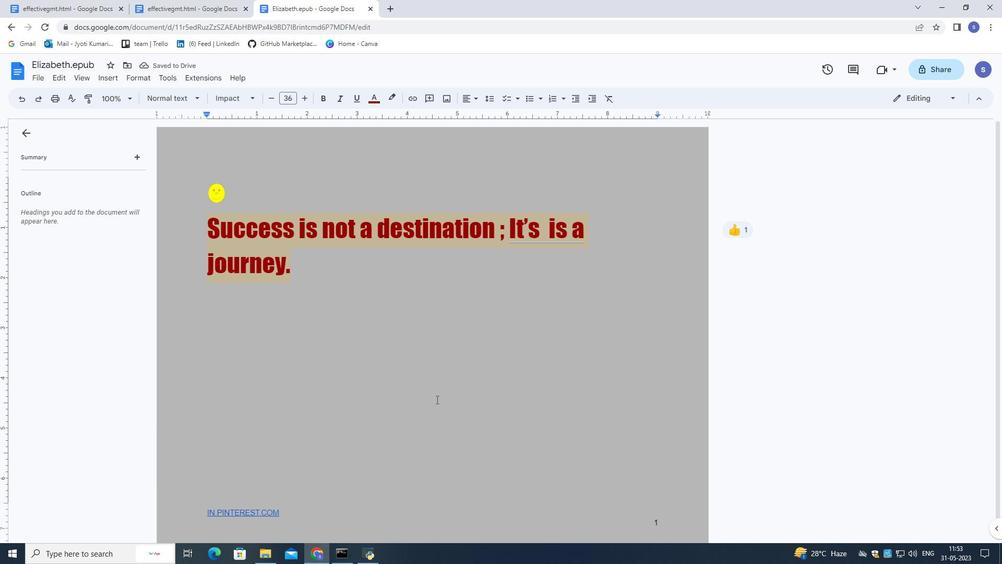 
Action: Mouse scrolled (436, 399) with delta (0, 0)
Screenshot: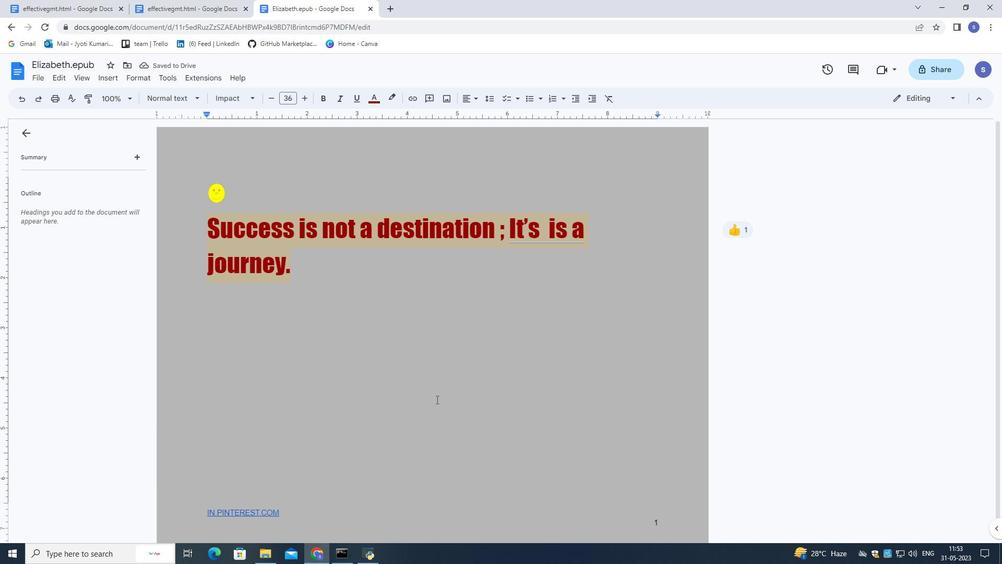 
Action: Mouse moved to (424, 363)
Screenshot: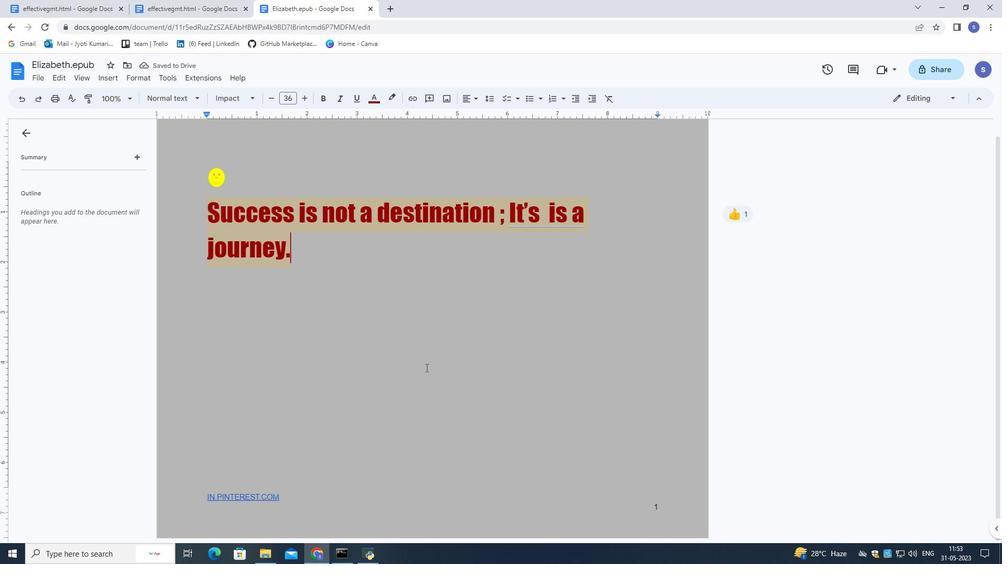 
